 Task: Schedule a 45-minute meeting for project scope change requests.
Action: Mouse moved to (72, 143)
Screenshot: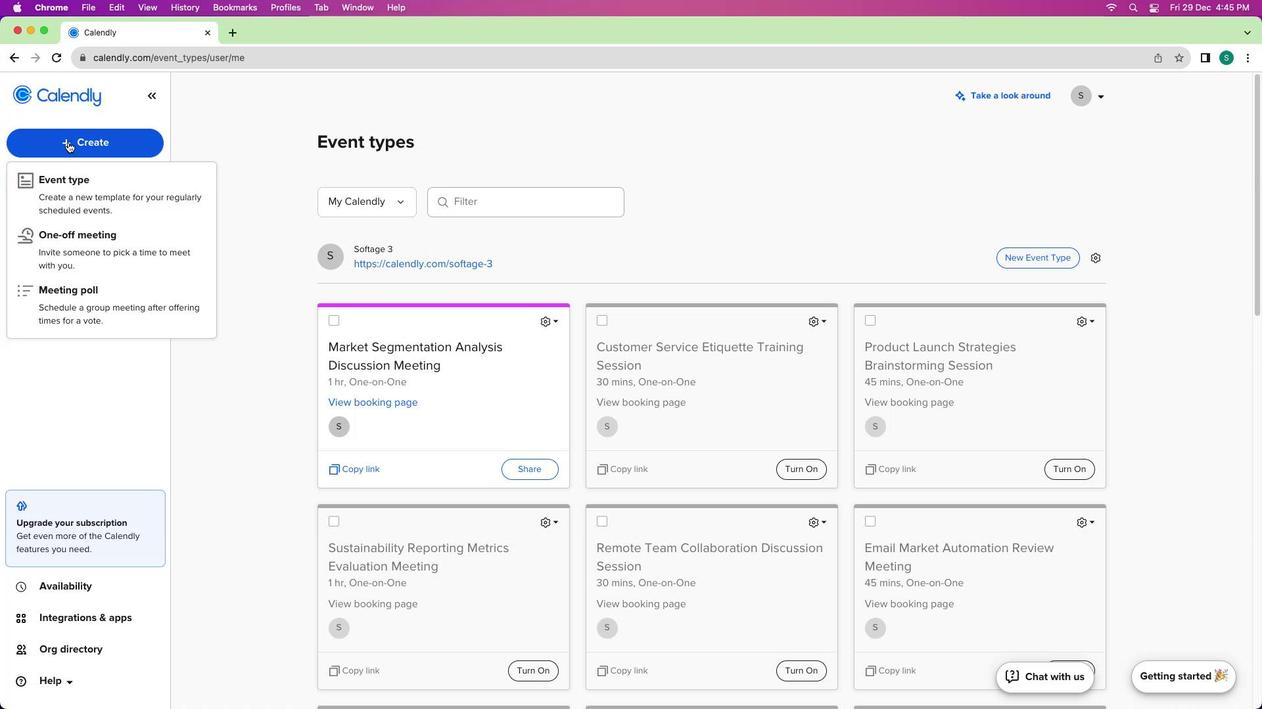 
Action: Mouse pressed left at (72, 143)
Screenshot: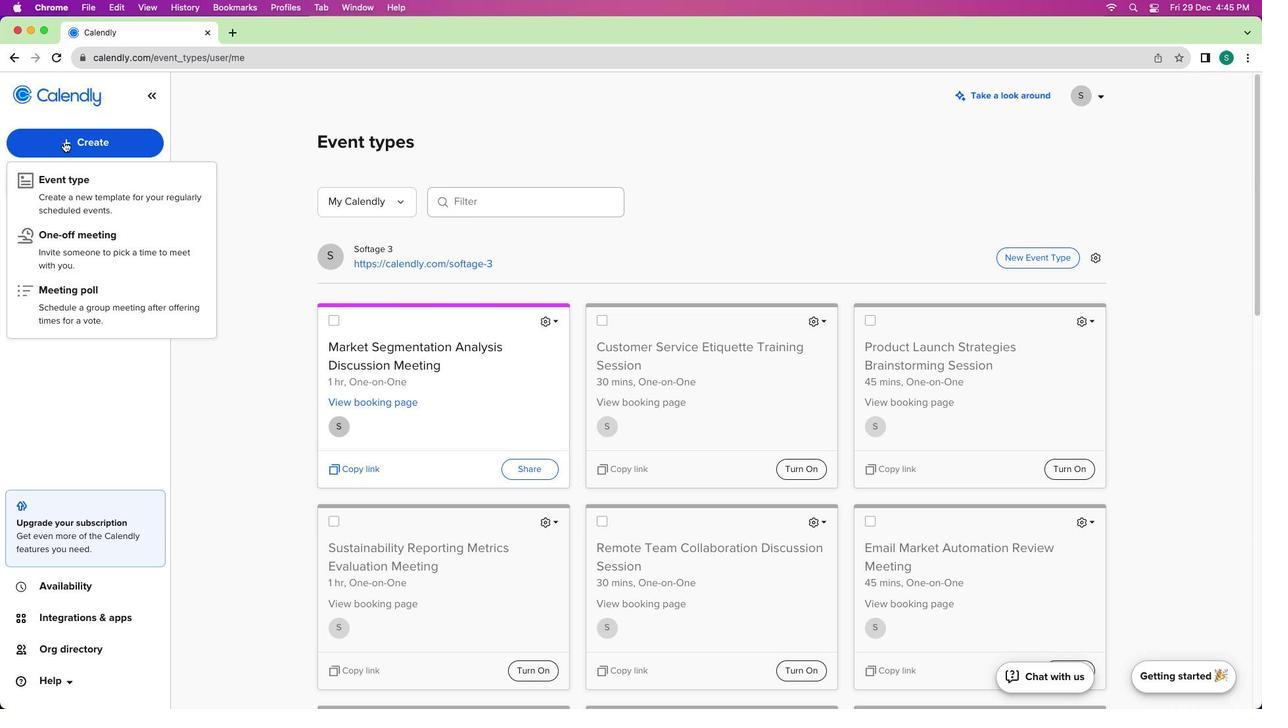 
Action: Mouse moved to (73, 182)
Screenshot: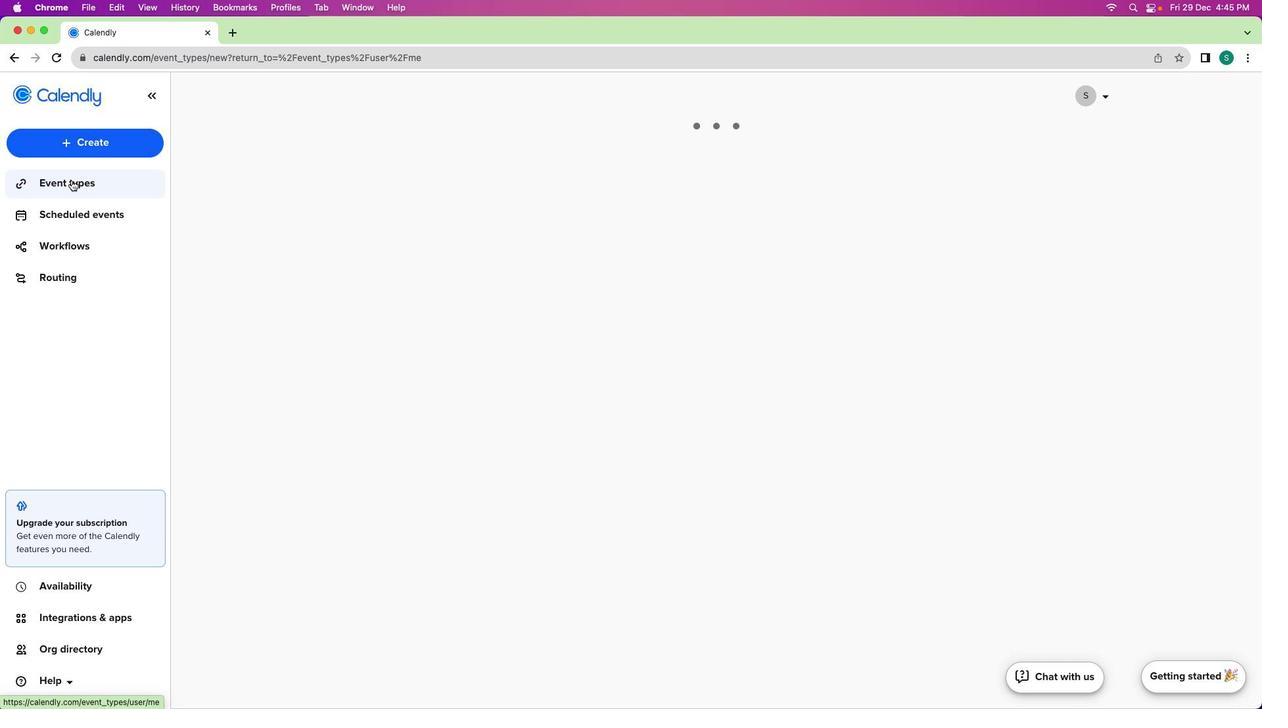 
Action: Mouse pressed left at (73, 182)
Screenshot: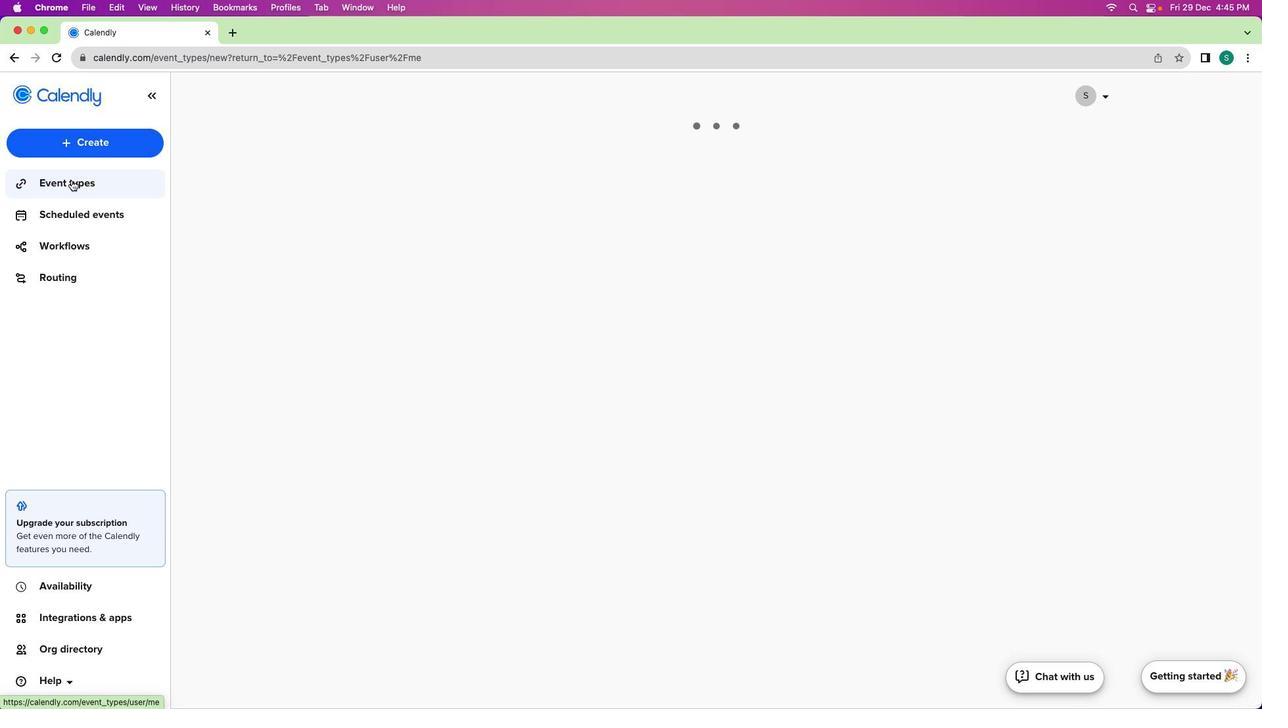 
Action: Mouse moved to (426, 257)
Screenshot: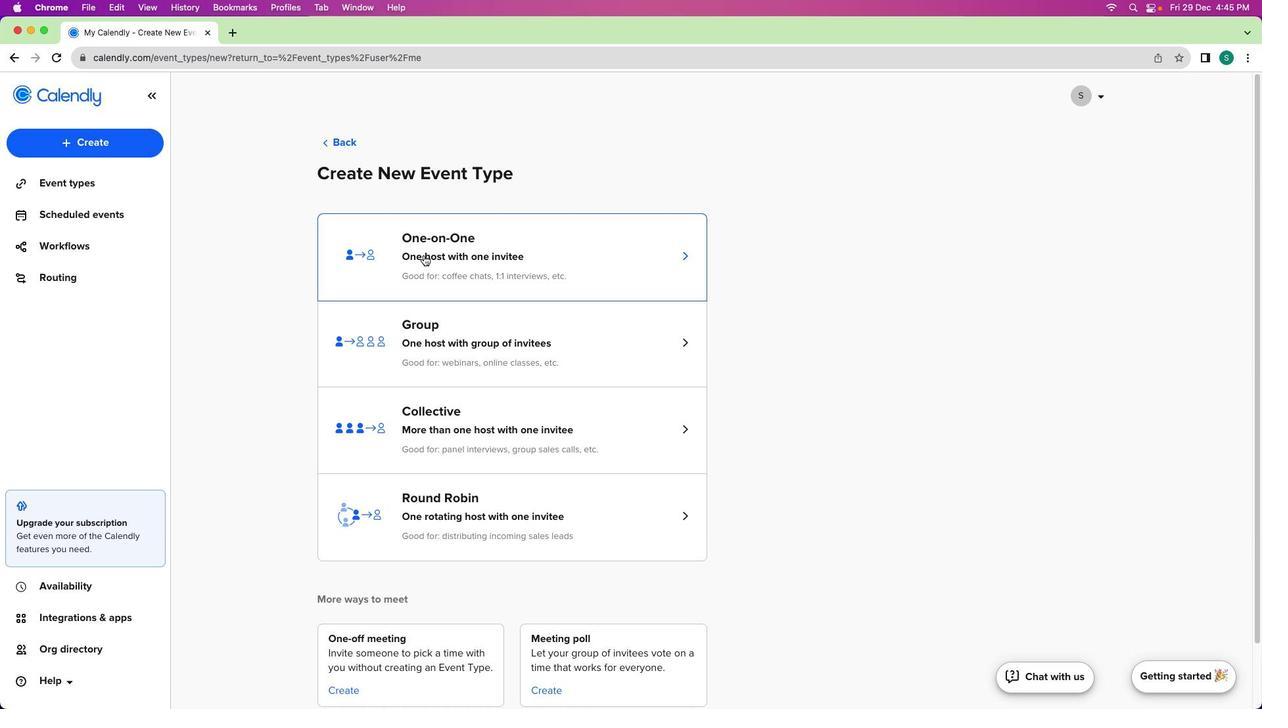 
Action: Mouse pressed left at (426, 257)
Screenshot: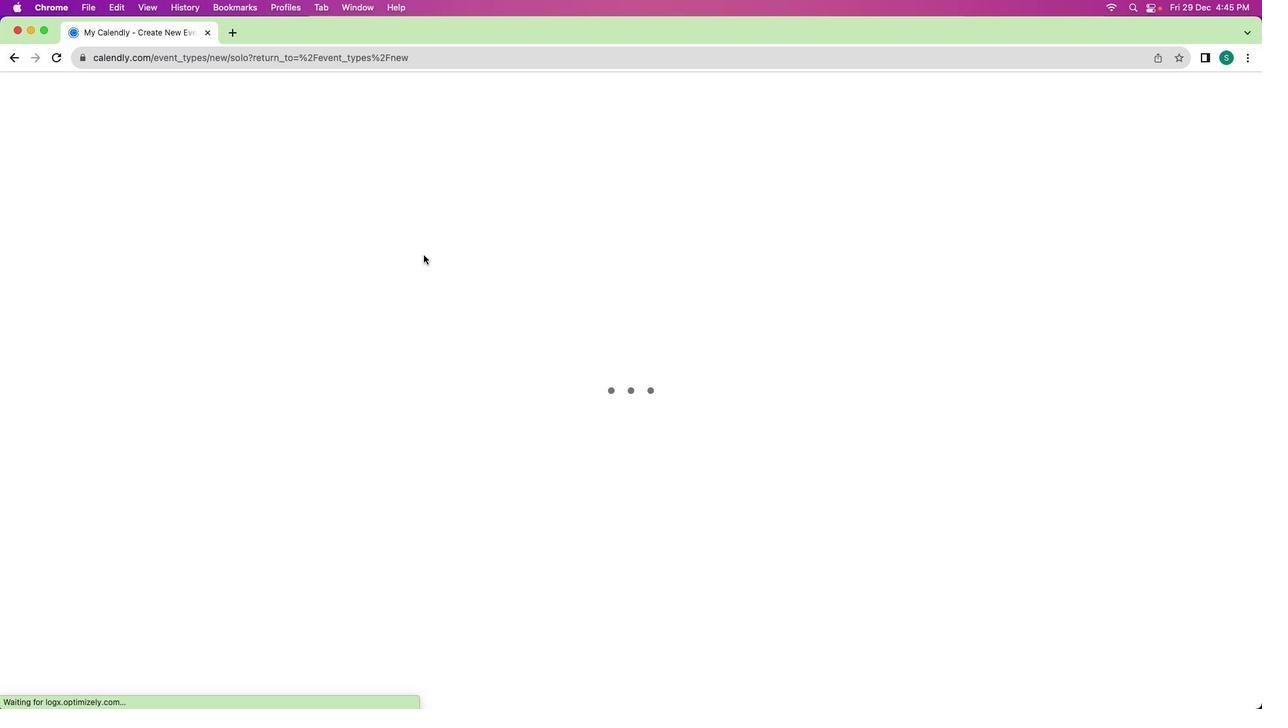 
Action: Mouse moved to (166, 202)
Screenshot: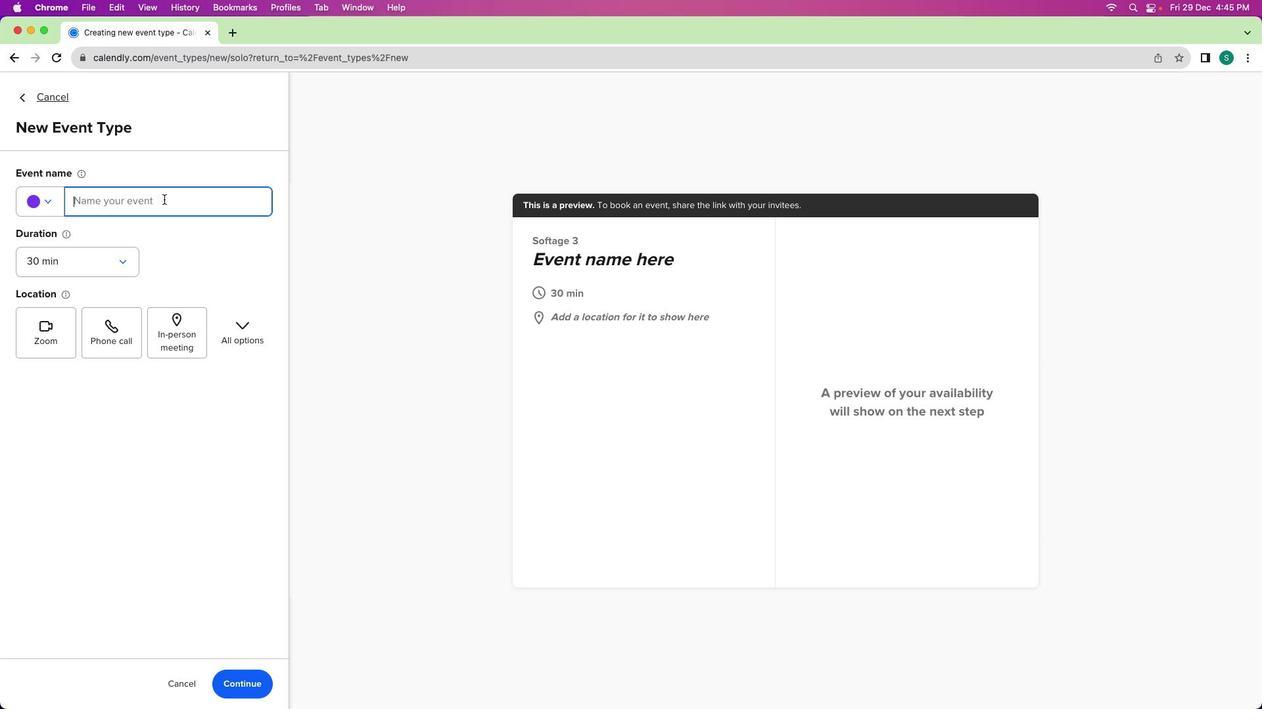 
Action: Mouse pressed left at (166, 202)
Screenshot: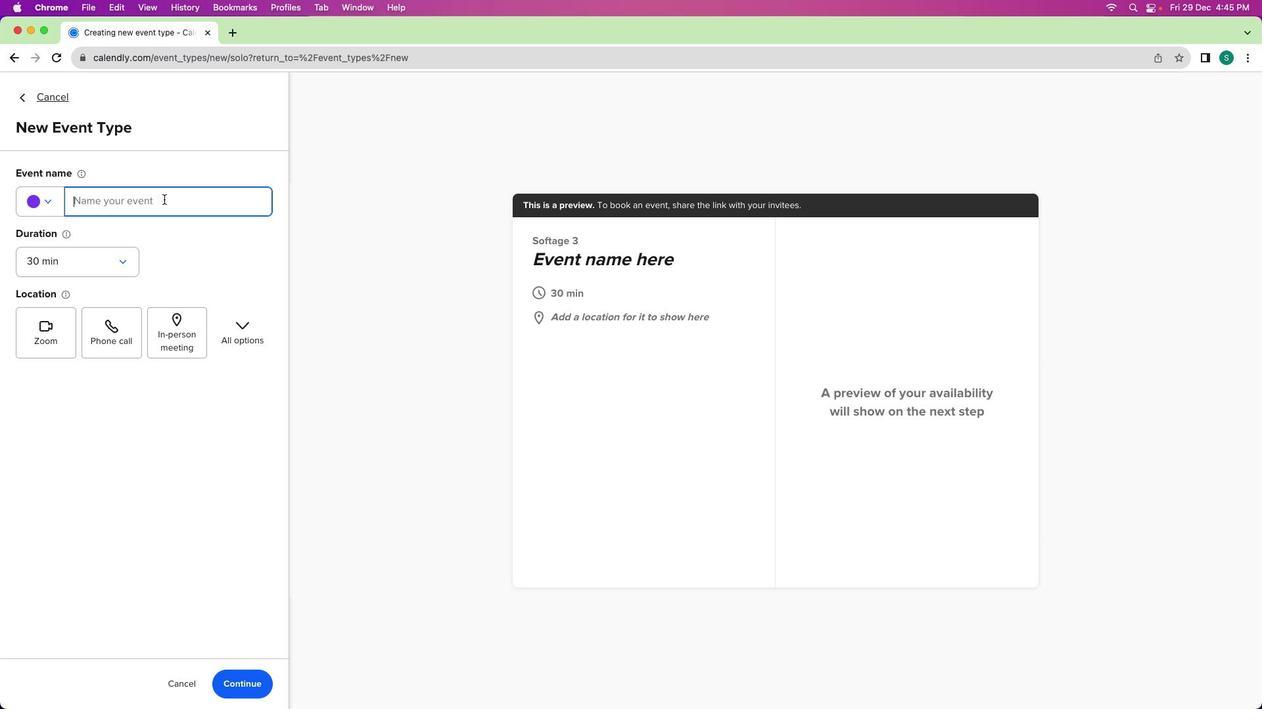 
Action: Mouse moved to (167, 201)
Screenshot: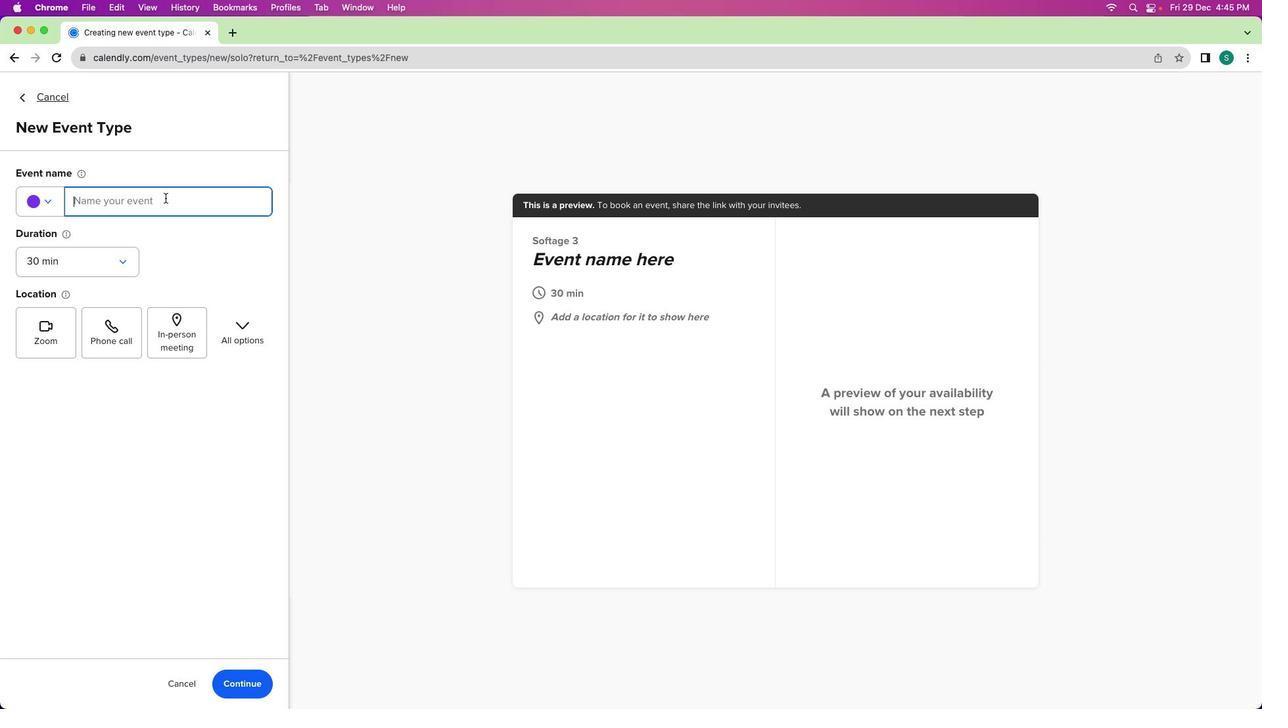 
Action: Key pressed Key.shift'P''r''o''j''e''c''t'Key.spaceKey.shift'S''c''o''p''e'Key.spaceKey.shift'C''h''a''n''g''e'Key.spaceKey.shift'R''e''q''u''e''s''t''s'Key.spaceKey.shift'M''e''e''t''i''n''g'
Screenshot: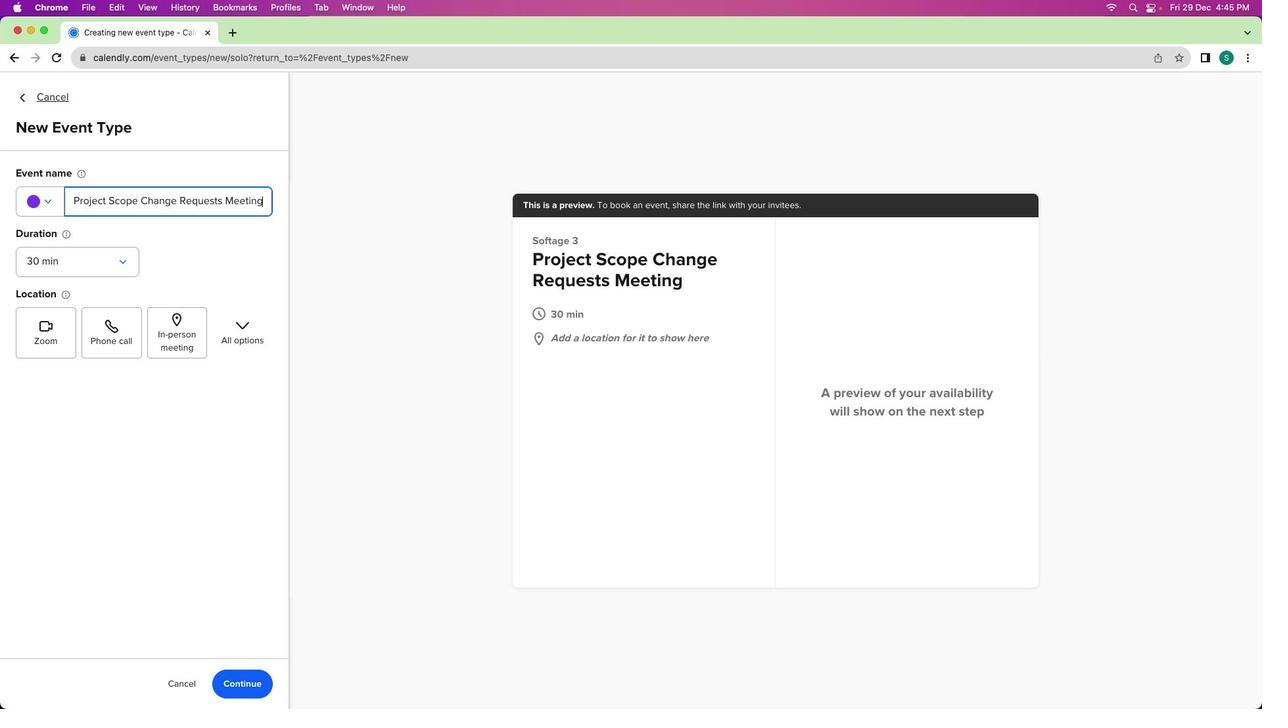 
Action: Mouse moved to (82, 267)
Screenshot: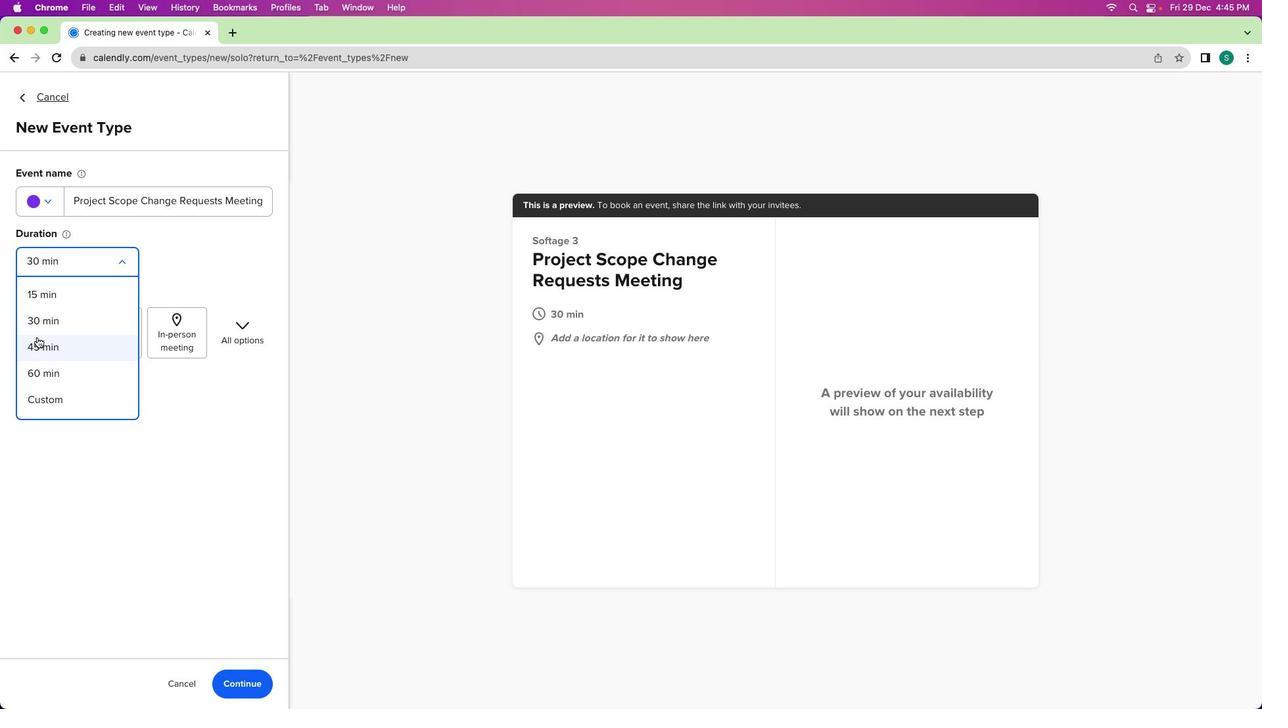 
Action: Mouse pressed left at (82, 267)
Screenshot: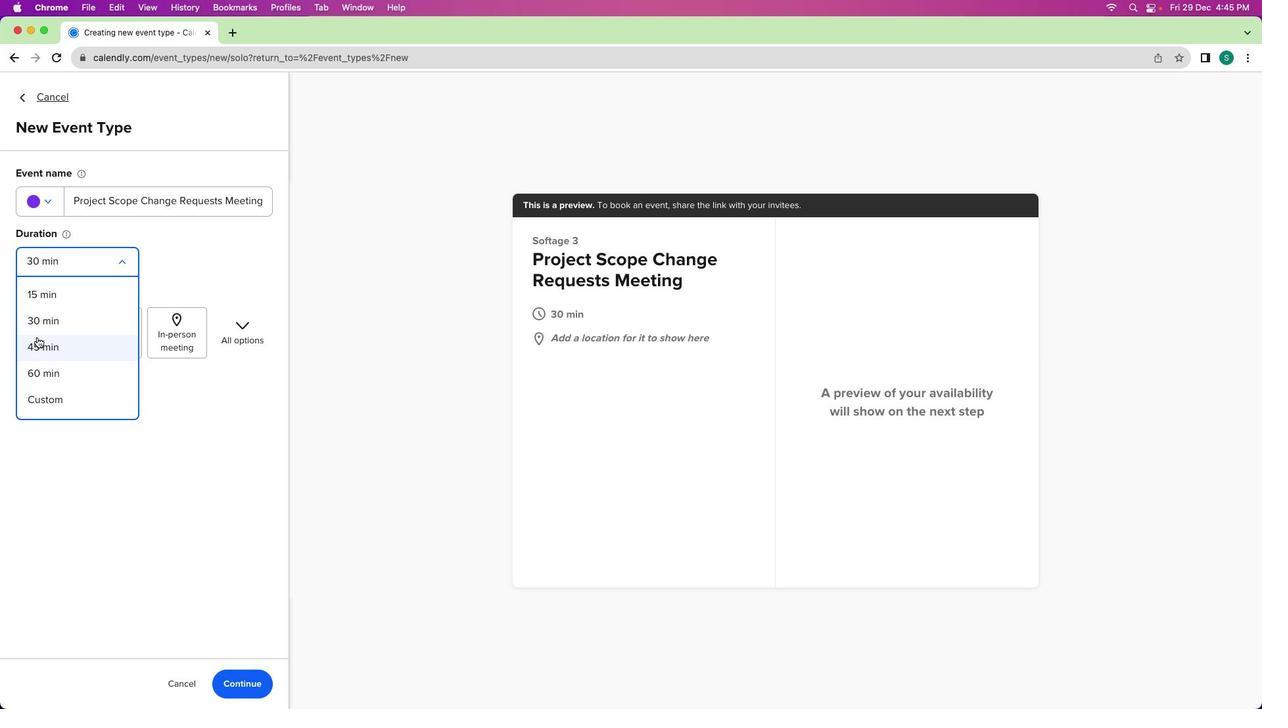 
Action: Mouse moved to (41, 349)
Screenshot: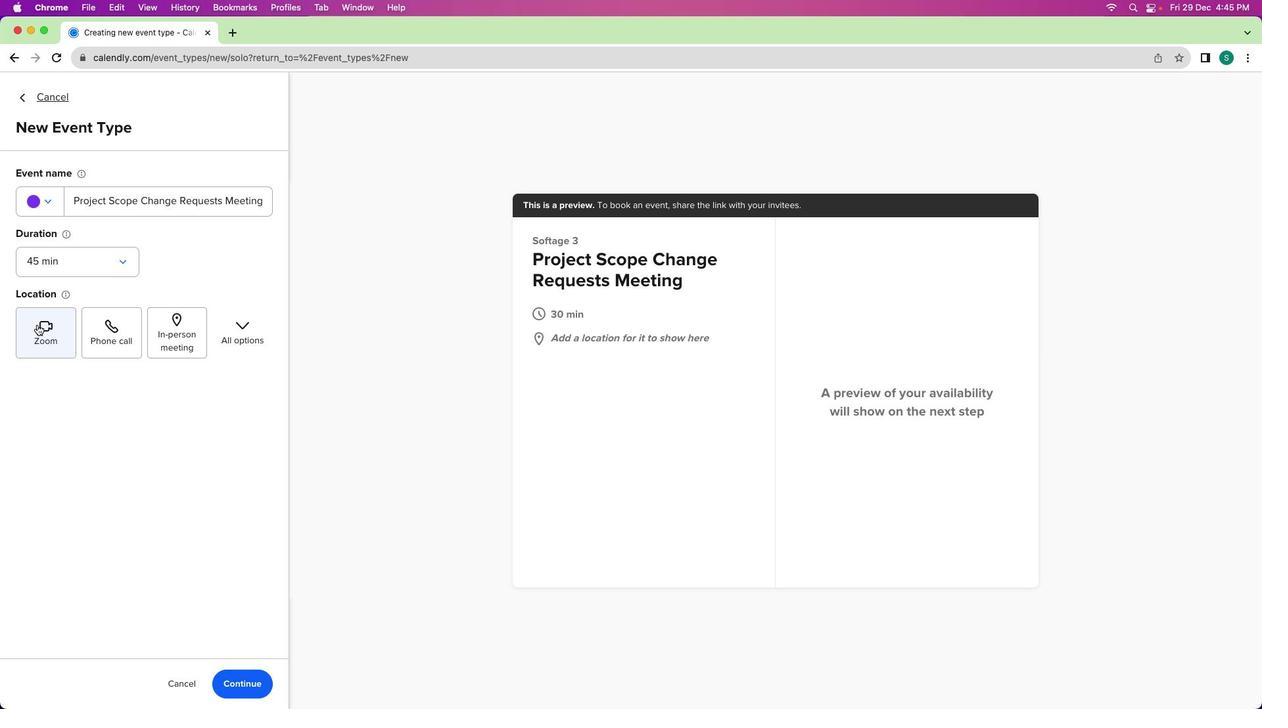 
Action: Mouse pressed left at (41, 349)
Screenshot: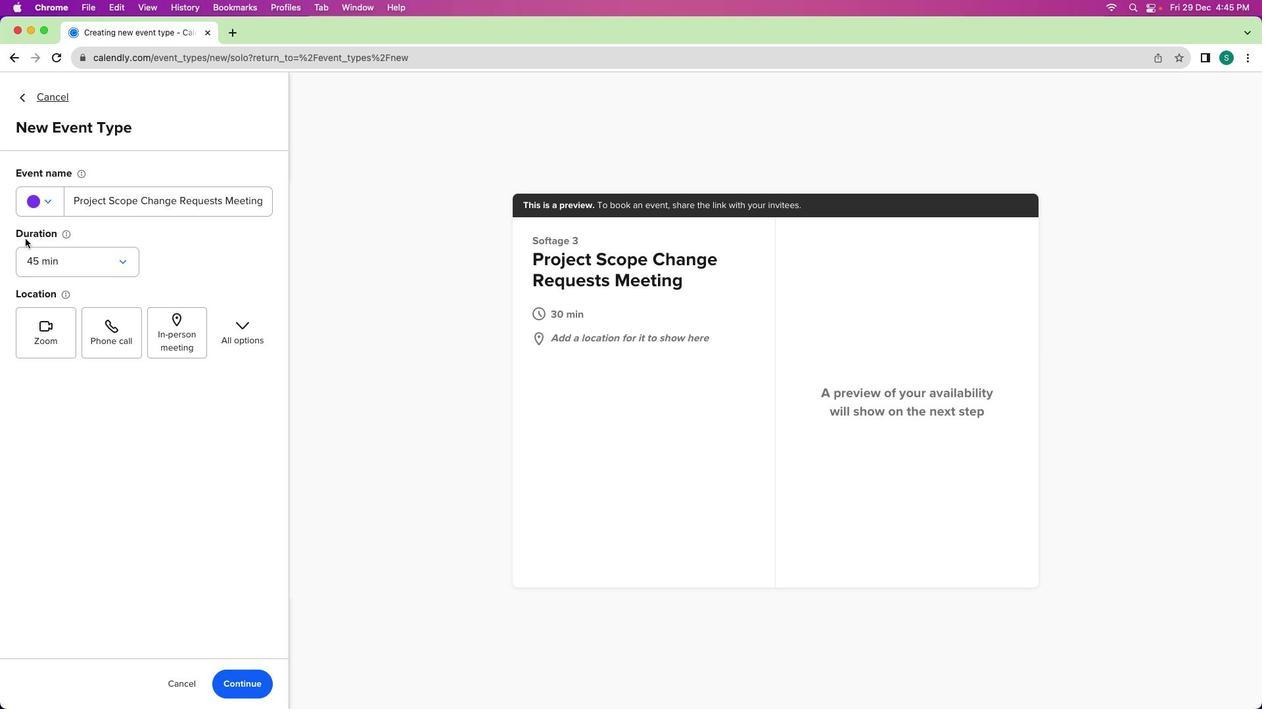 
Action: Mouse moved to (36, 219)
Screenshot: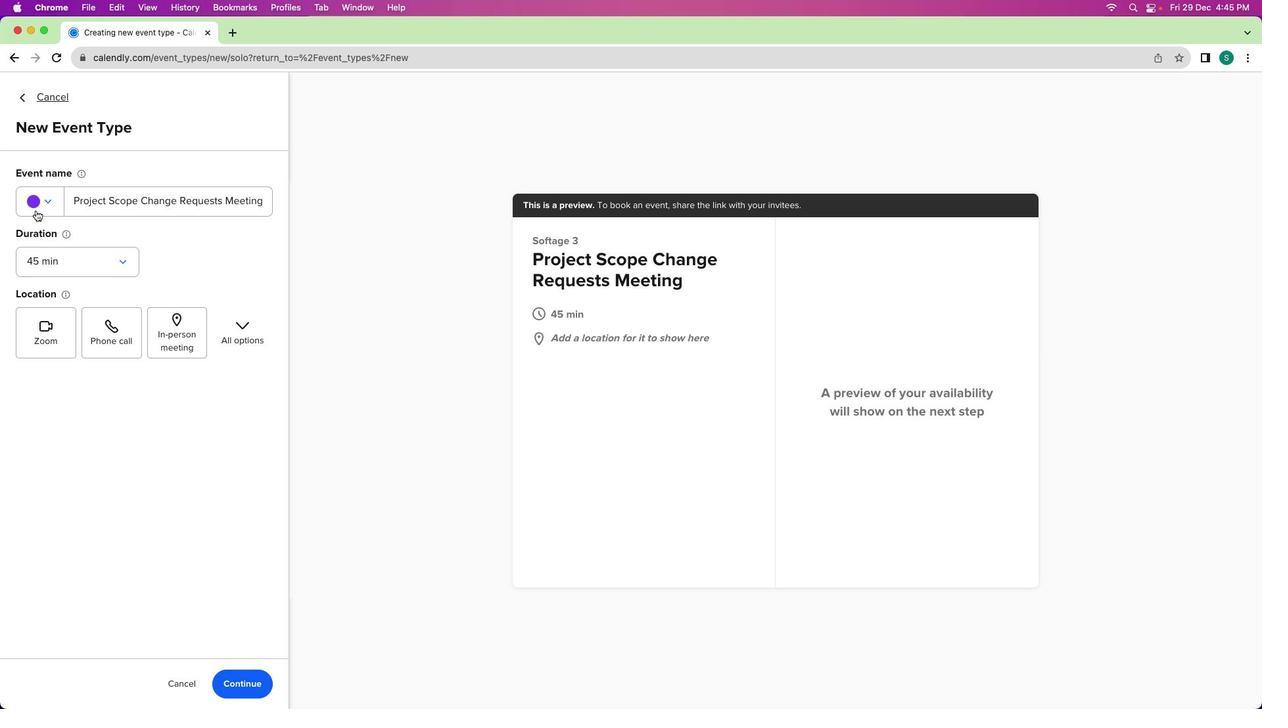 
Action: Mouse pressed left at (36, 219)
Screenshot: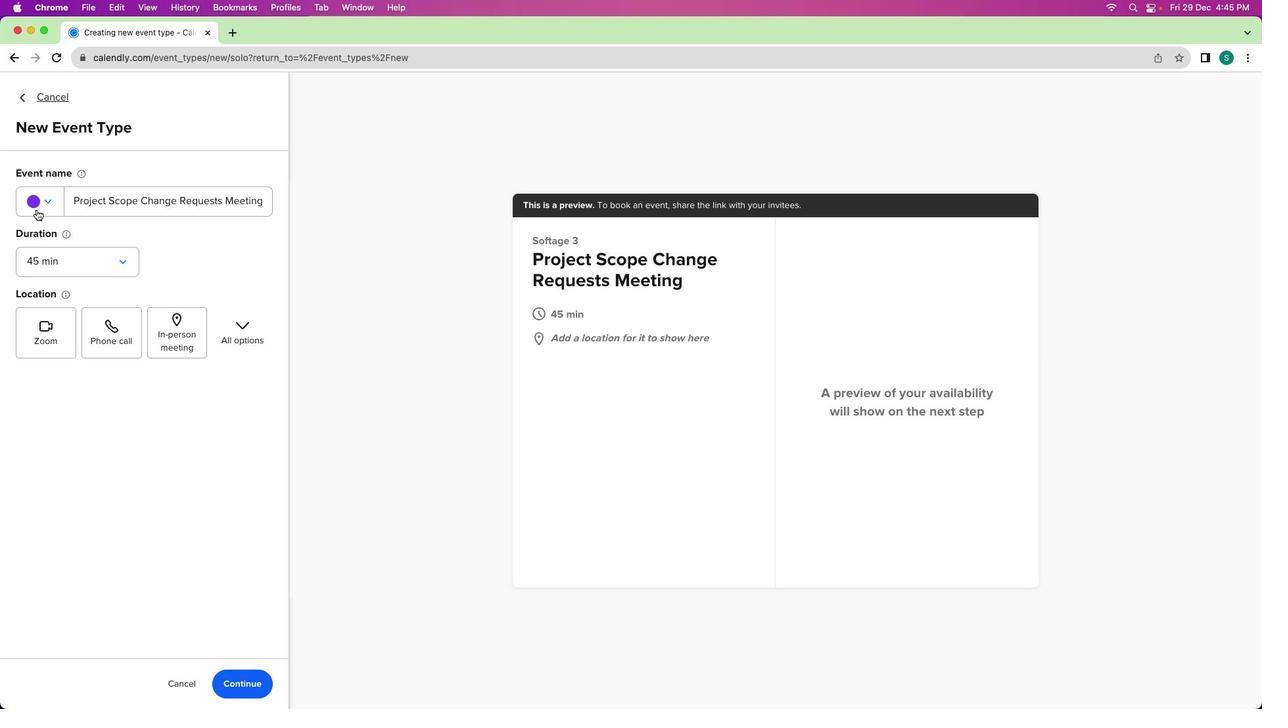 
Action: Mouse moved to (38, 212)
Screenshot: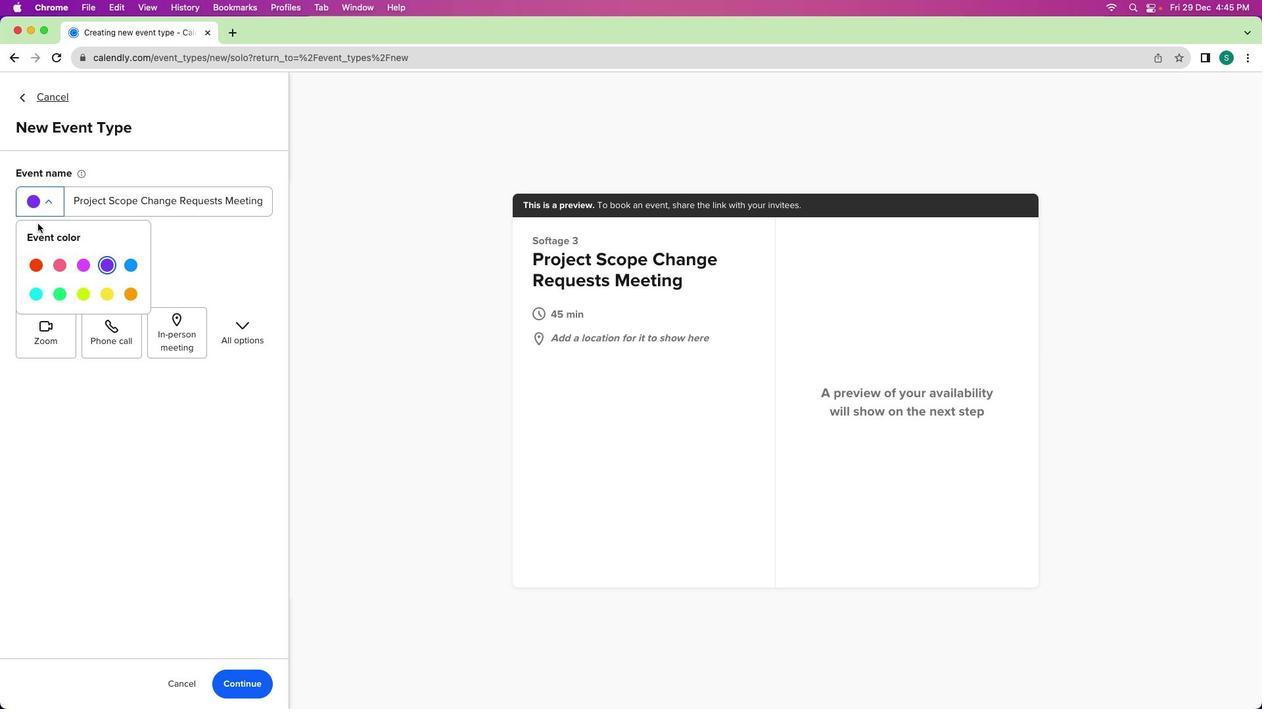 
Action: Mouse pressed left at (38, 212)
Screenshot: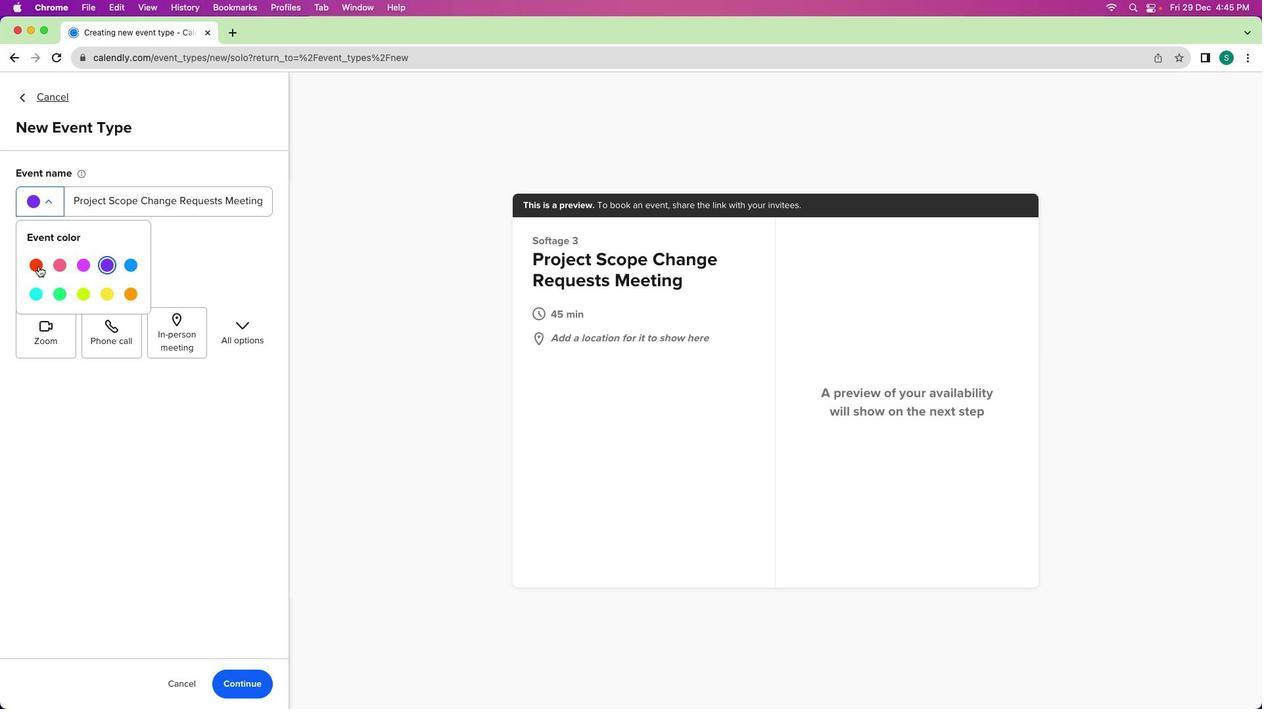 
Action: Mouse moved to (37, 266)
Screenshot: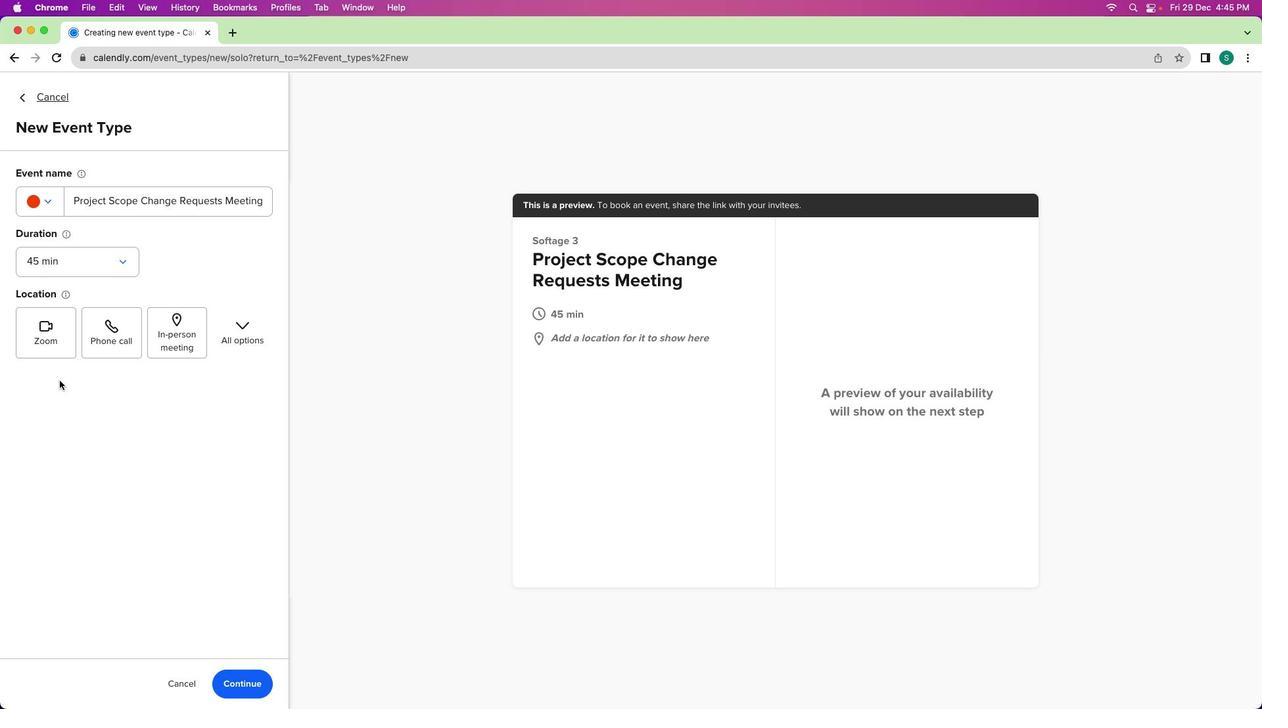 
Action: Mouse pressed left at (37, 266)
Screenshot: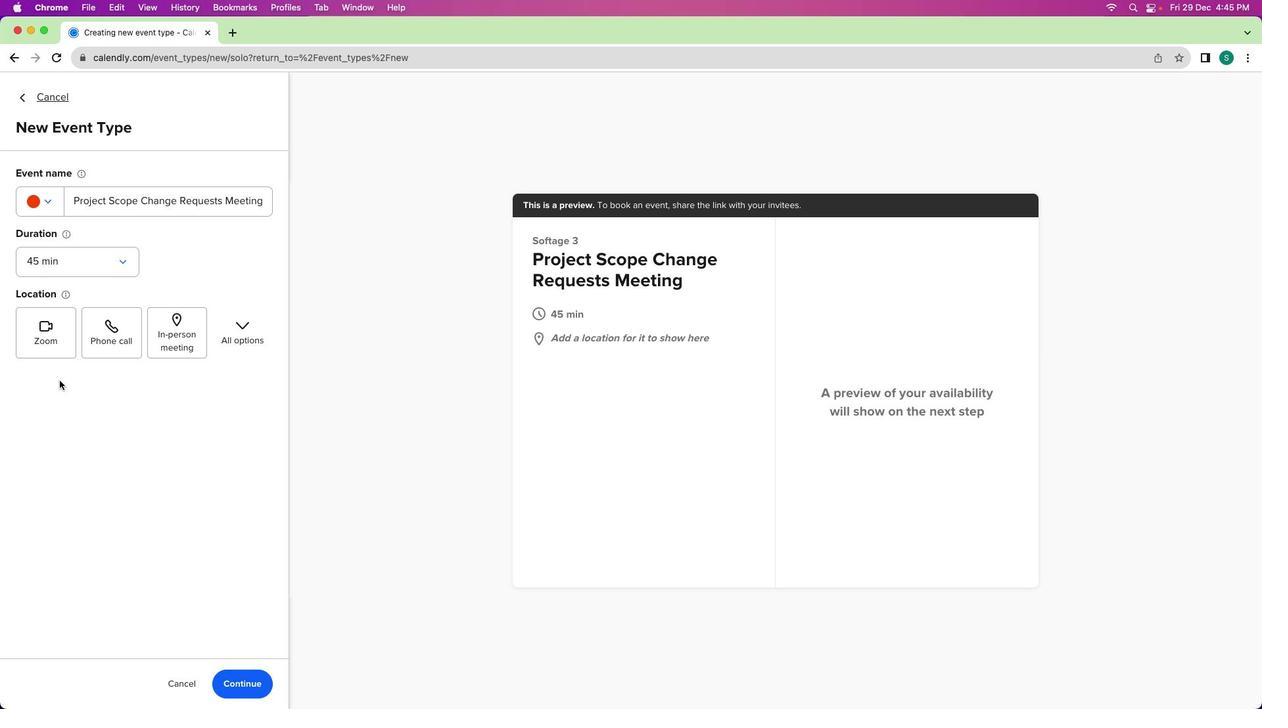 
Action: Mouse moved to (240, 676)
Screenshot: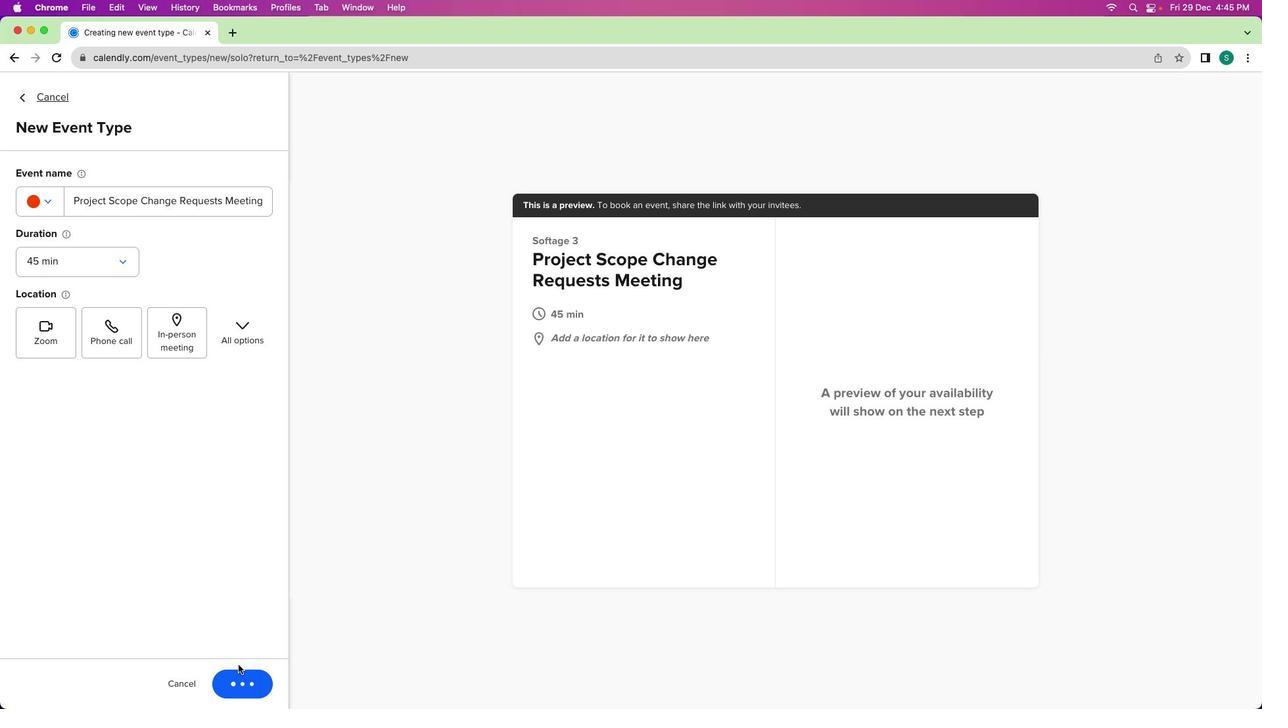 
Action: Mouse pressed left at (240, 676)
Screenshot: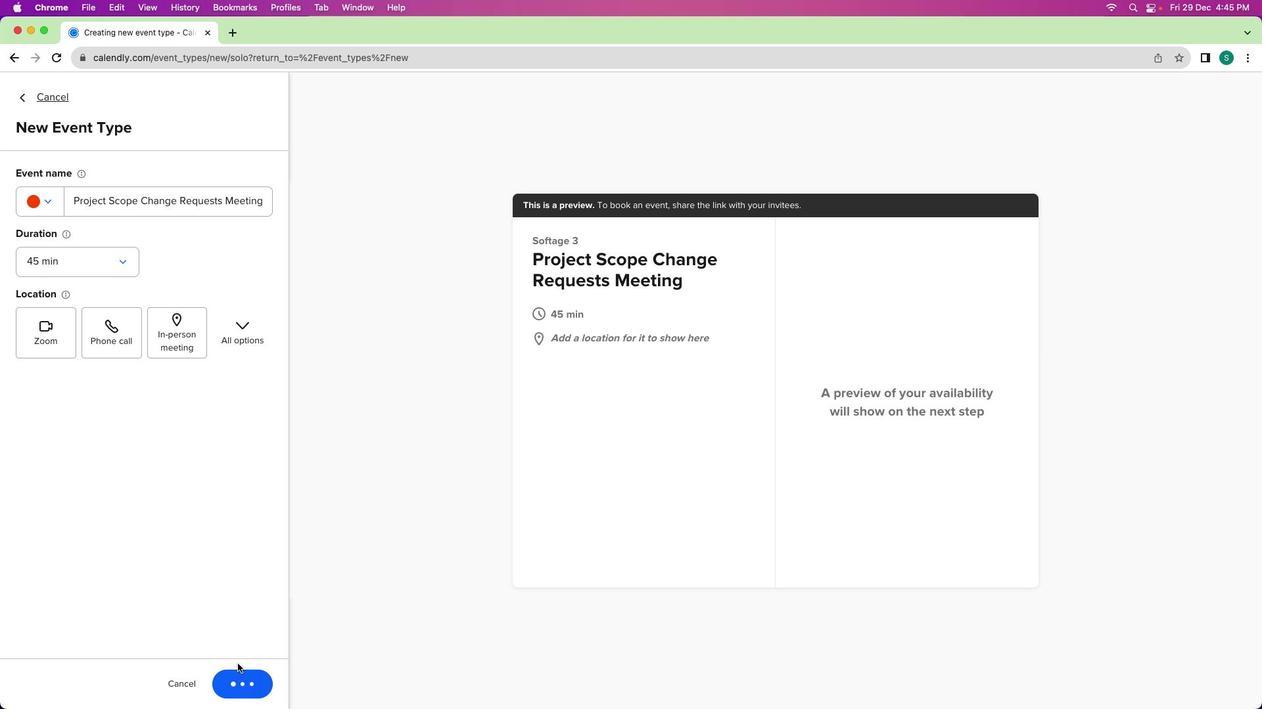 
Action: Mouse moved to (228, 260)
Screenshot: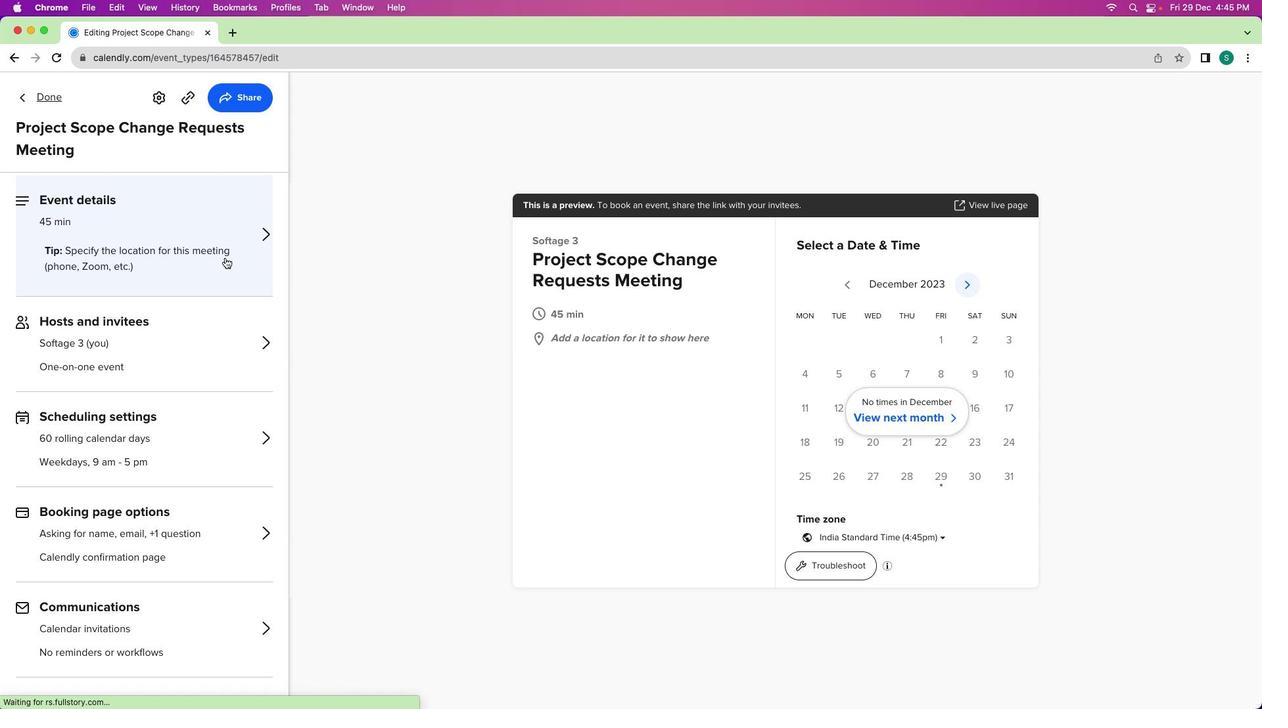 
Action: Mouse pressed left at (228, 260)
Screenshot: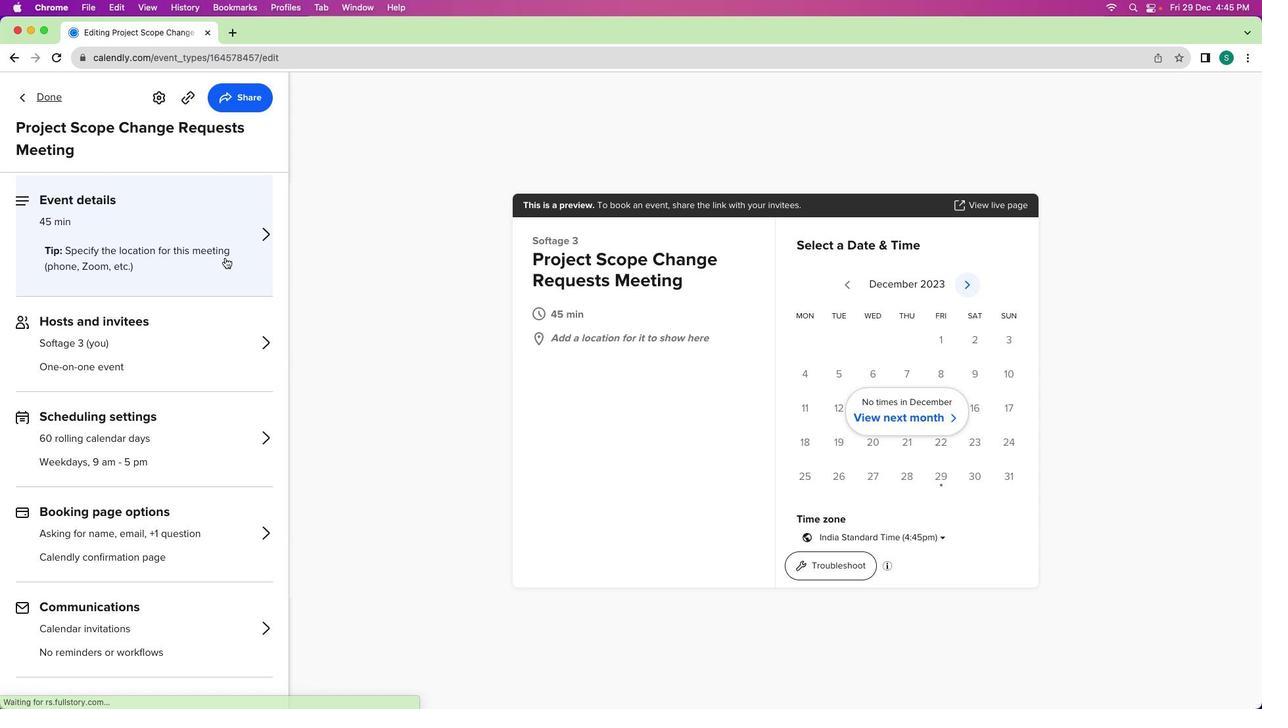 
Action: Mouse moved to (105, 453)
Screenshot: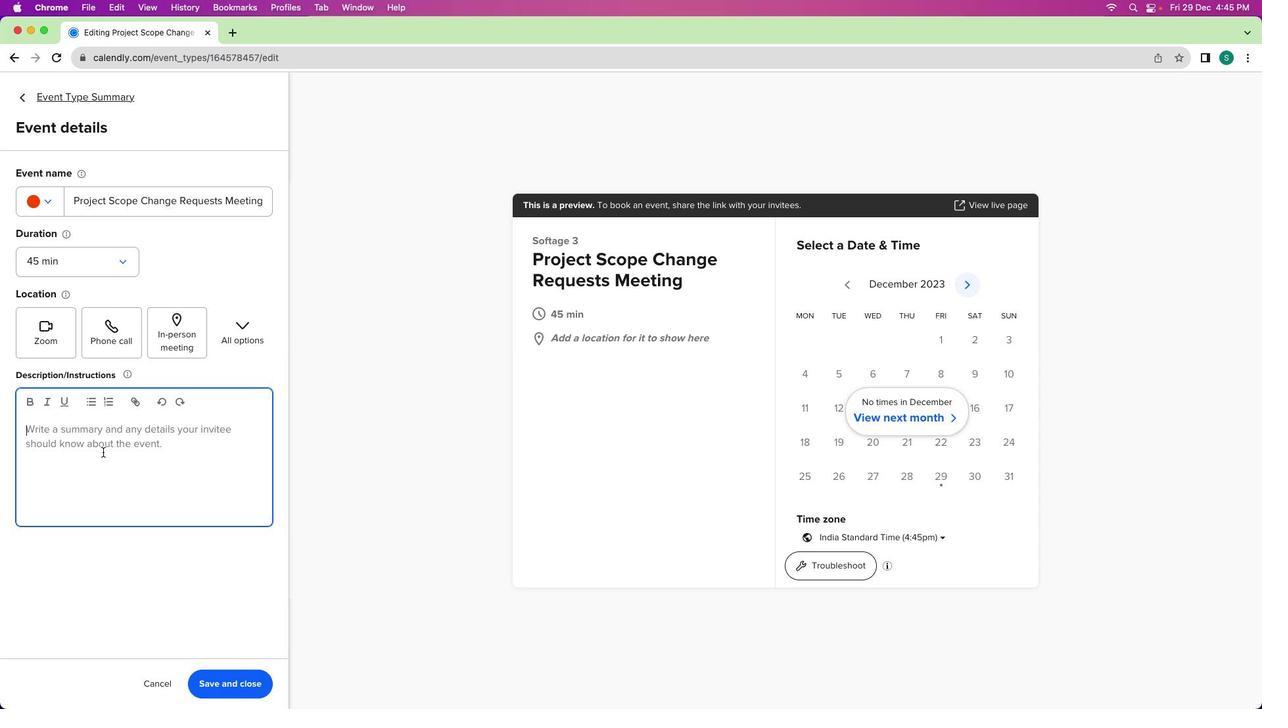 
Action: Mouse pressed left at (105, 453)
Screenshot: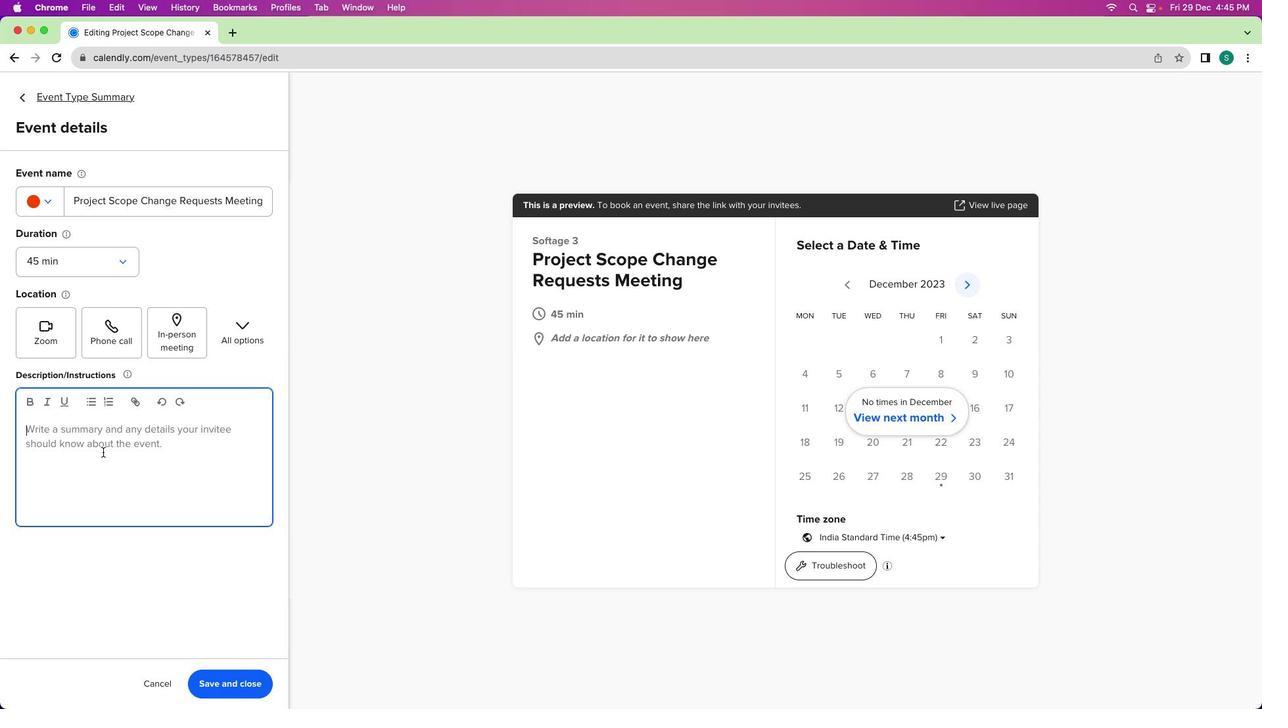 
Action: Mouse moved to (117, 458)
Screenshot: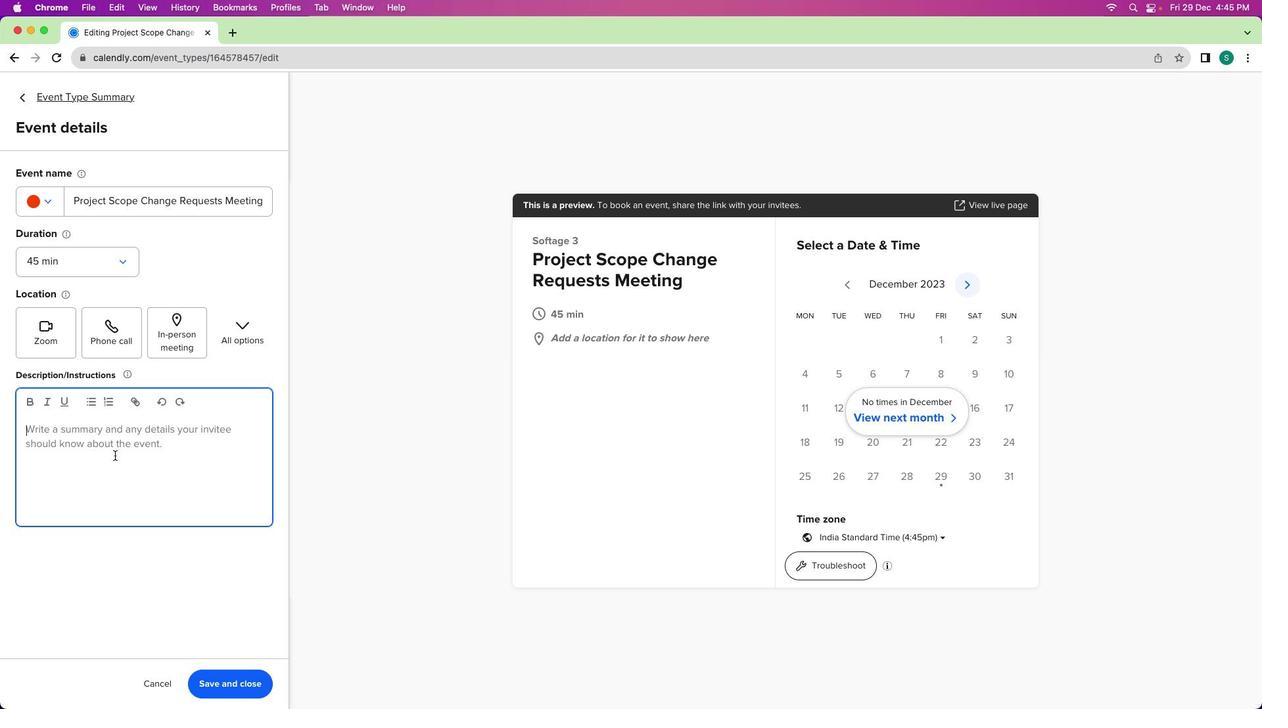 
Action: Key pressed Key.shift'J''o''i''n'Key.space'm''e'Key.space'f''o''r'Key.space'a'Key.space'f''o''c''u''s''e''d'Key.space's''e''s''s''i''o''n'Key.space'd''e''d''i''c''a''t''e''d'Key.space't''p'Key.spaceKey.backspaceKey.backspace'o'Key.space'r''e''v''i''e''w''i''n''g'Key.space'a''n''d'Key.space'd''i''s''c''u''s''s''i''n''f'Key.backspace'g'Key.space'p''r''o''j''e''c''t'Key.space's''c''o''p''e'Key.space'c''h''a''n''g''e''s'Key.spaceKey.backspaceKey.backspaceKey.space'r''e''q''u''e''s''t''s'Key.spaceKey.backspace'.'Key.spaceKey.shift'W''e'Key.space'w''i''l''l'Key.space'a''s''s''e''s''s'Key.space'p''r''o''p''o''s''e''d'Key.space'c''h''a''n''g''e''s'Key.spaceKey.backspace','Key.space'e''v''a''l''u''a''t''e'Key.space't''h''e''i''r'Key.space'i''m''p''a''c''t'Key.space'o''n'Key.space't''h''e'Key.space'p''r''o''j''e''c''t'Key.spaceKey.backspace','Key.space'a''d''n'Key.spaceKey.backspaceKey.backspace'm'Key.backspaceKey.backspace'm'Key.backspace'n''d'Key.space'c''o''l''l''a''b''o''r''a''t''i''v''e''l''y'Key.space'm''a''k''e'Key.space'i''n''f''o''r''m''e''d'Key.space'd''e''s'Key.backspace'c''s'Key.backspace'i''s''i''i''o''n''s'Key.backspaceKey.backspaceKey.backspaceKey.backspace'o''n''s'Key.space't''o'Key.space'm''a''n''a''g''e'Key.space't''e'Key.backspace'h''e'Key.space'p''r''o''j''e''c''t'Key.space's''c''o''p''e''.'
Screenshot: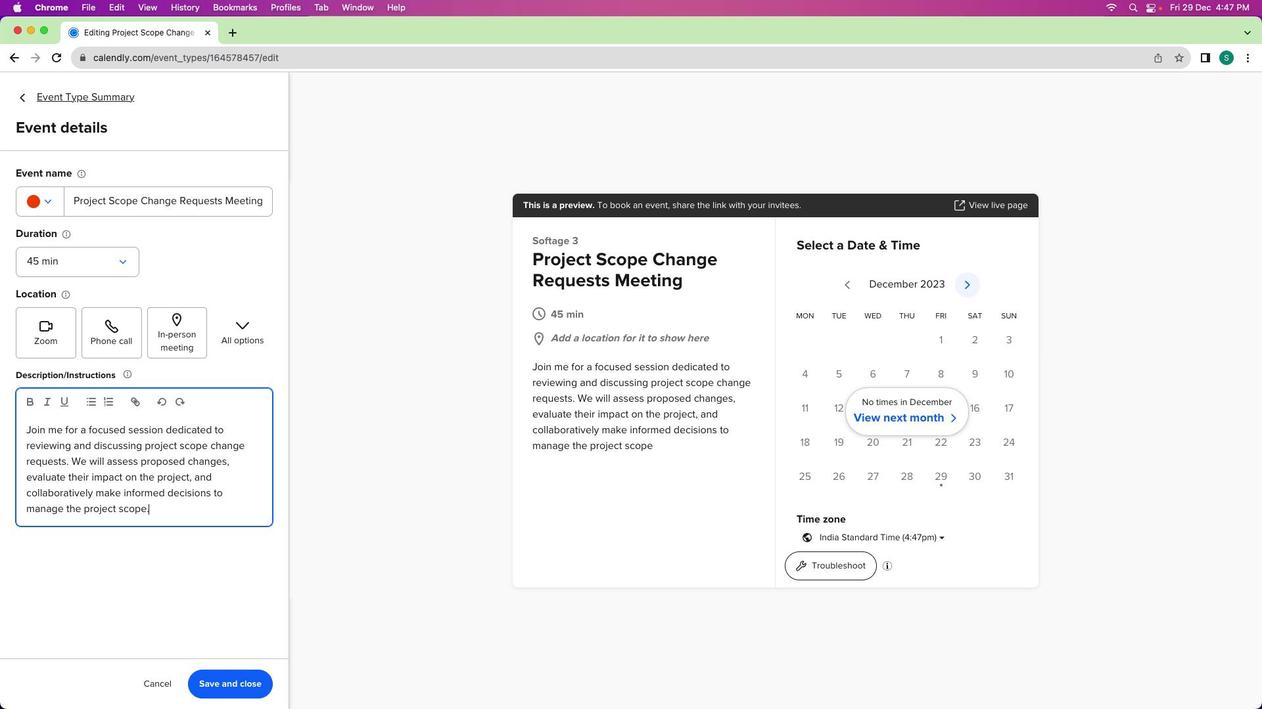 
Action: Mouse moved to (247, 690)
Screenshot: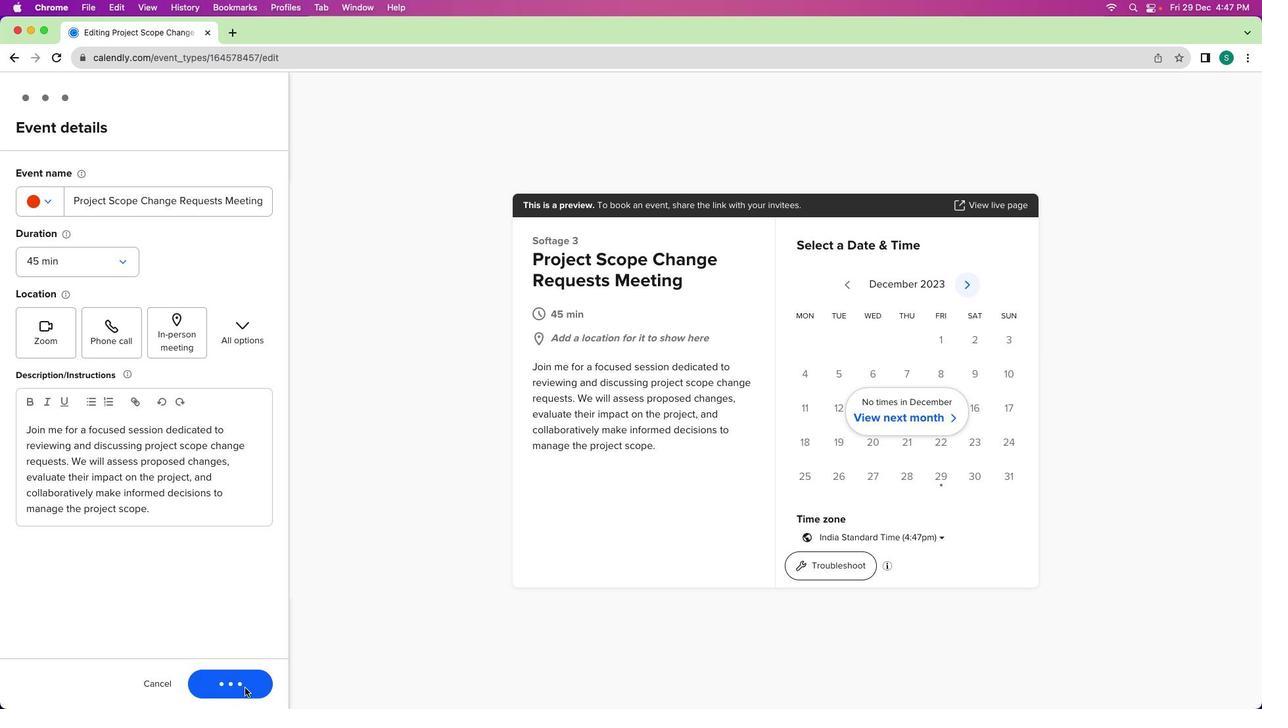 
Action: Mouse pressed left at (247, 690)
Screenshot: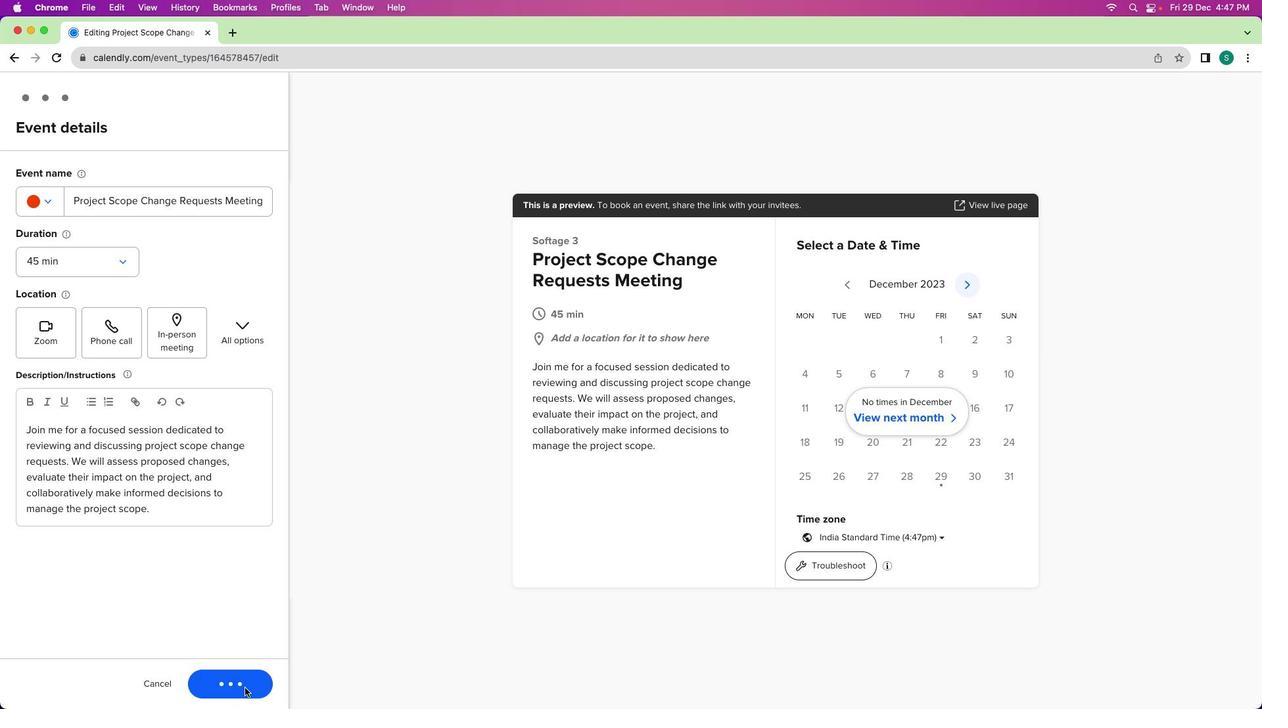 
Action: Mouse moved to (43, 99)
Screenshot: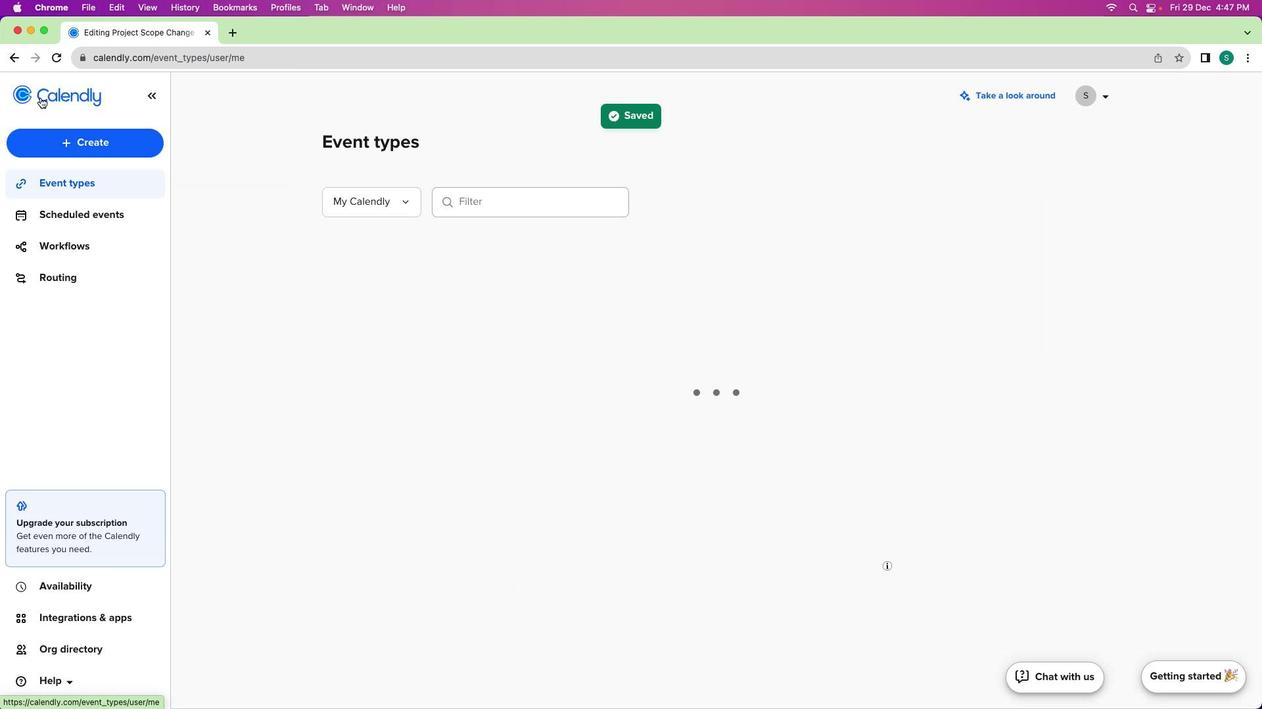 
Action: Mouse pressed left at (43, 99)
Screenshot: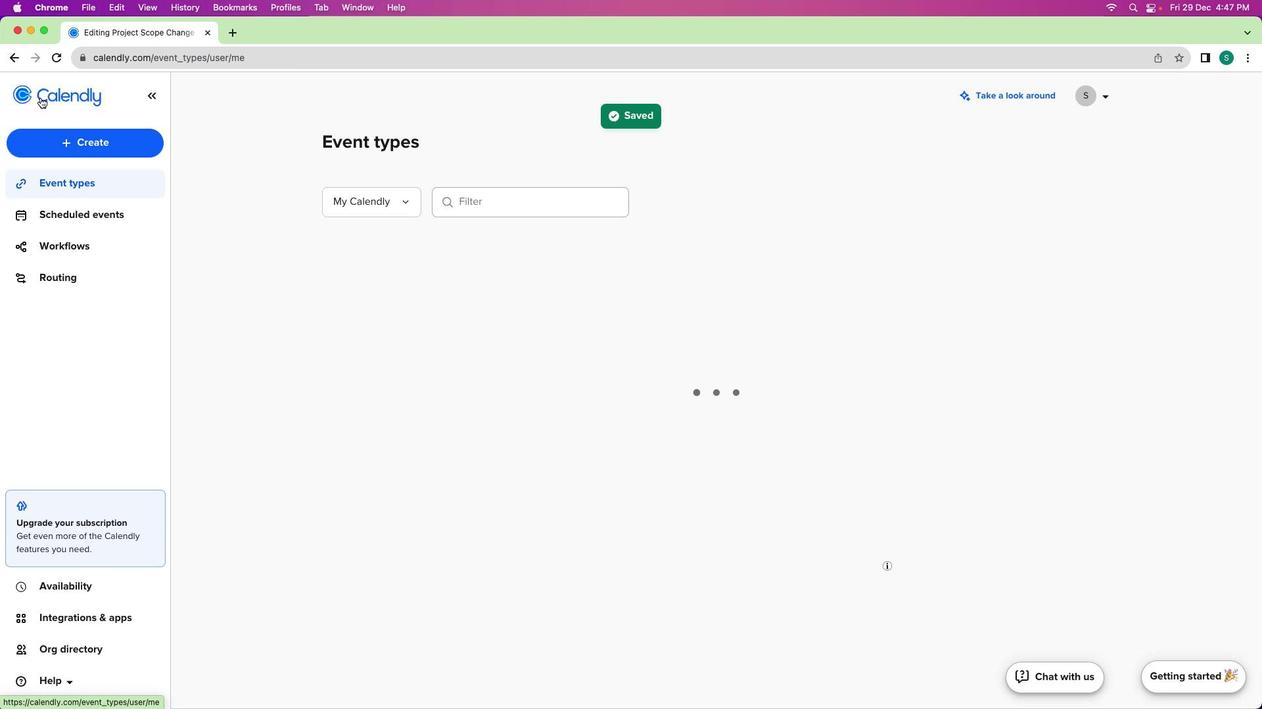 
Action: Mouse moved to (448, 408)
Screenshot: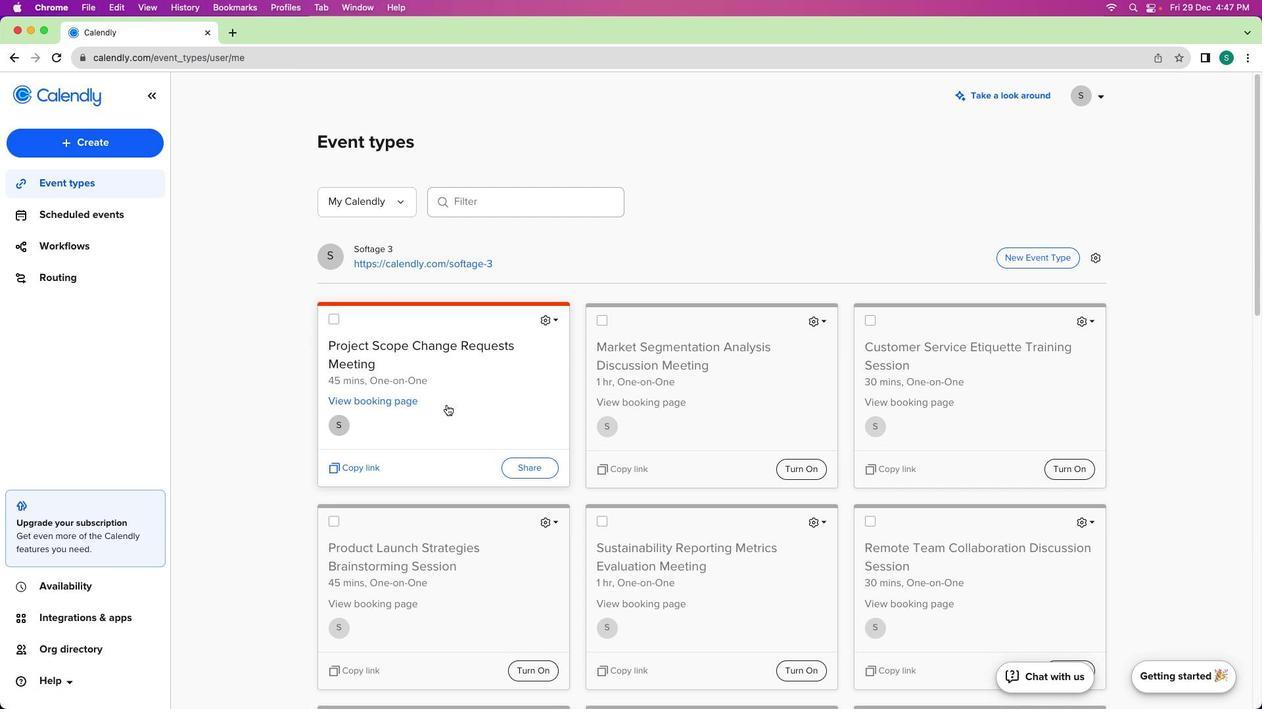 
